 Task: Export a podcast episode to Opus format for efficient streaming and storage.
Action: Mouse moved to (80, 31)
Screenshot: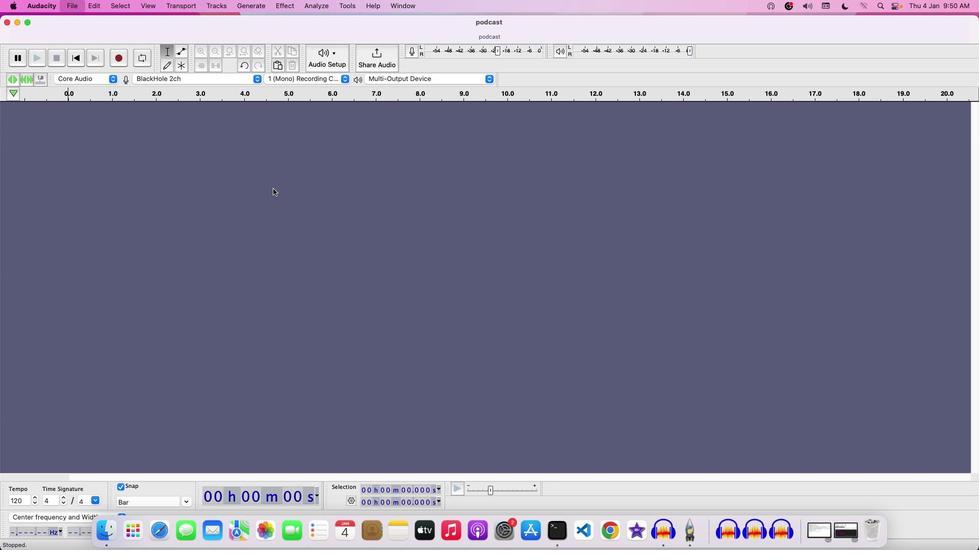 
Action: Mouse pressed left at (80, 31)
Screenshot: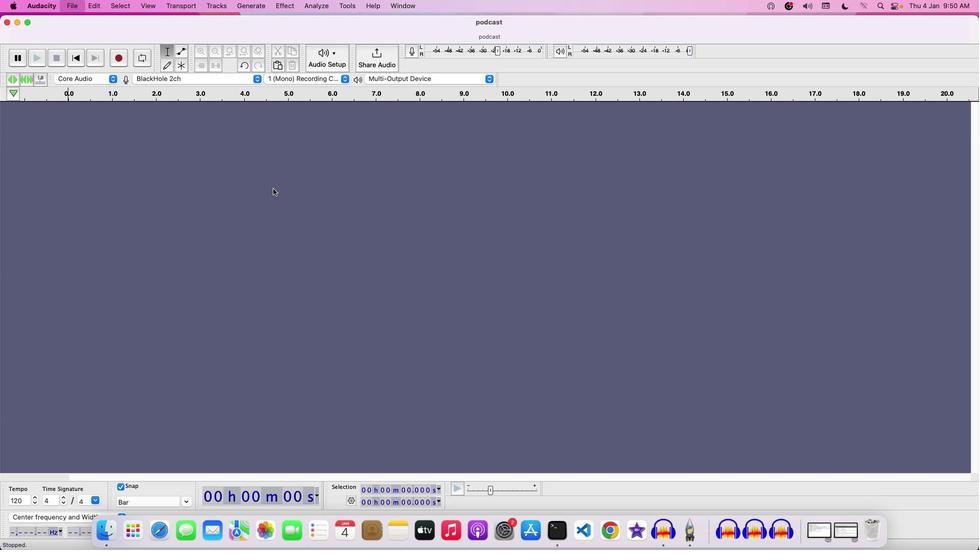 
Action: Mouse moved to (493, 110)
Screenshot: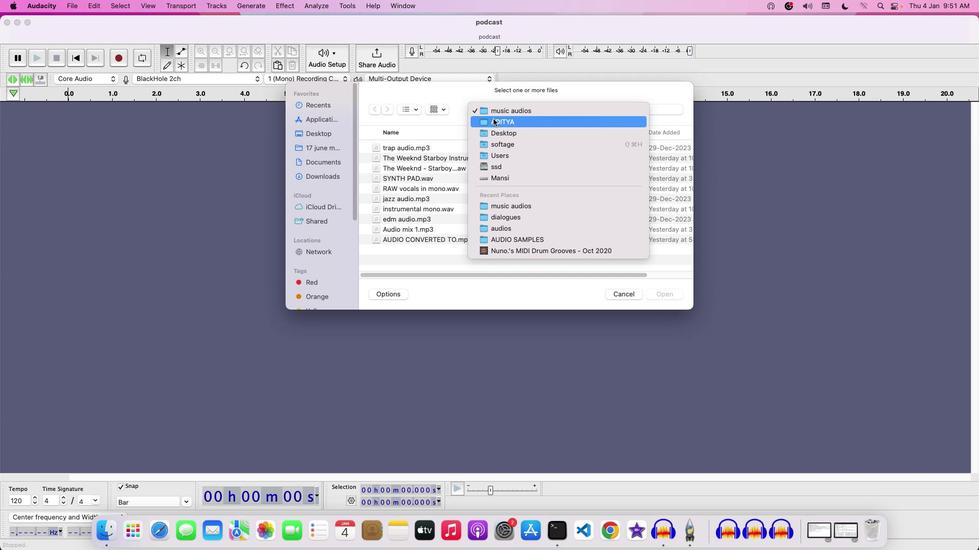 
Action: Mouse pressed left at (493, 110)
Screenshot: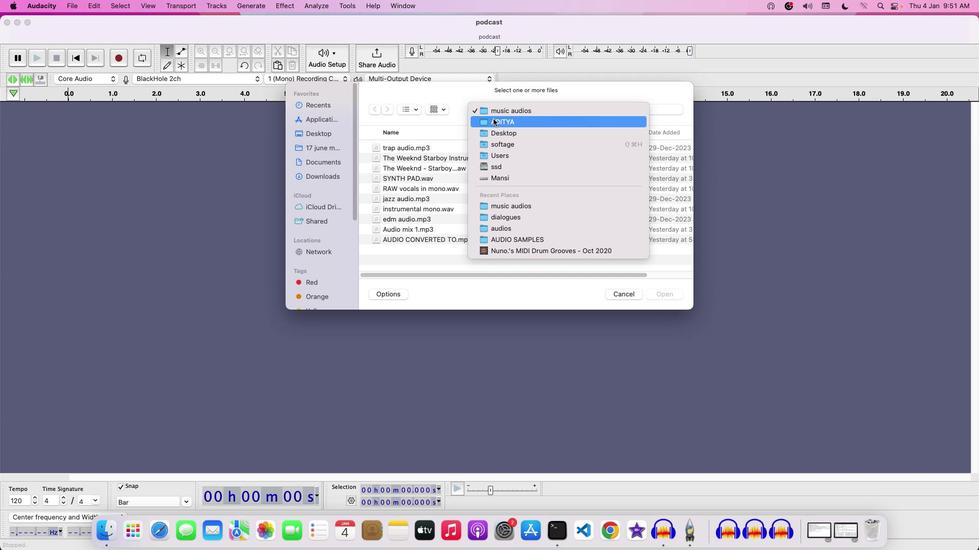 
Action: Mouse moved to (493, 118)
Screenshot: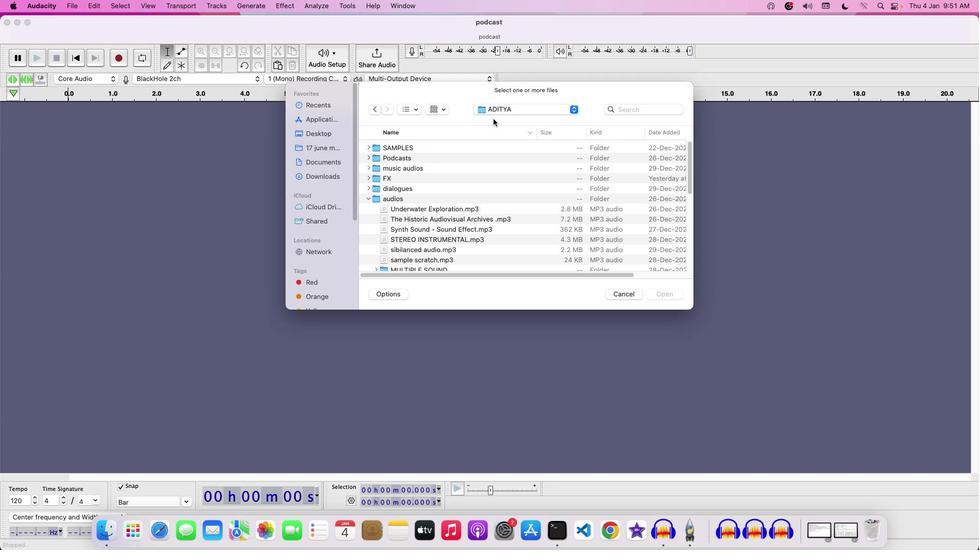 
Action: Mouse pressed left at (493, 118)
Screenshot: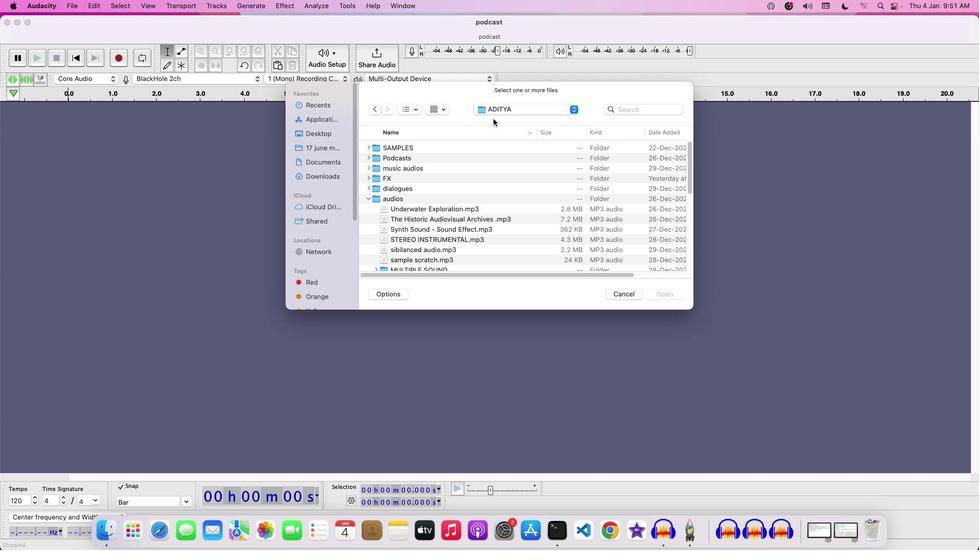 
Action: Mouse moved to (370, 157)
Screenshot: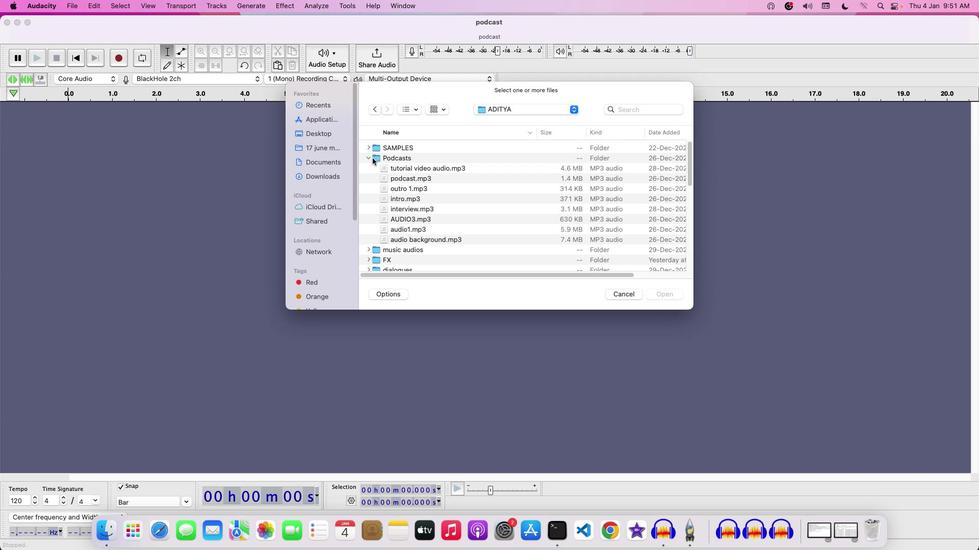 
Action: Mouse pressed left at (370, 157)
Screenshot: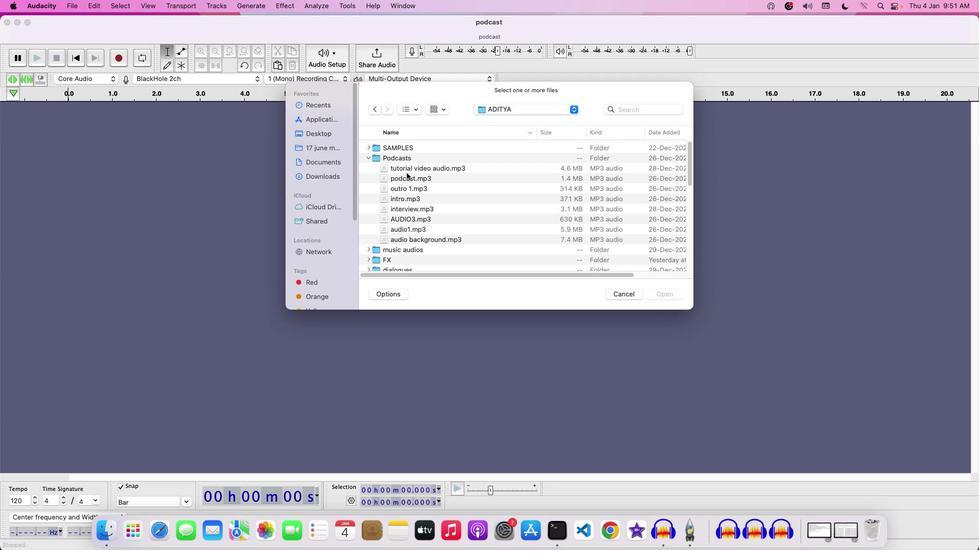 
Action: Mouse moved to (409, 181)
Screenshot: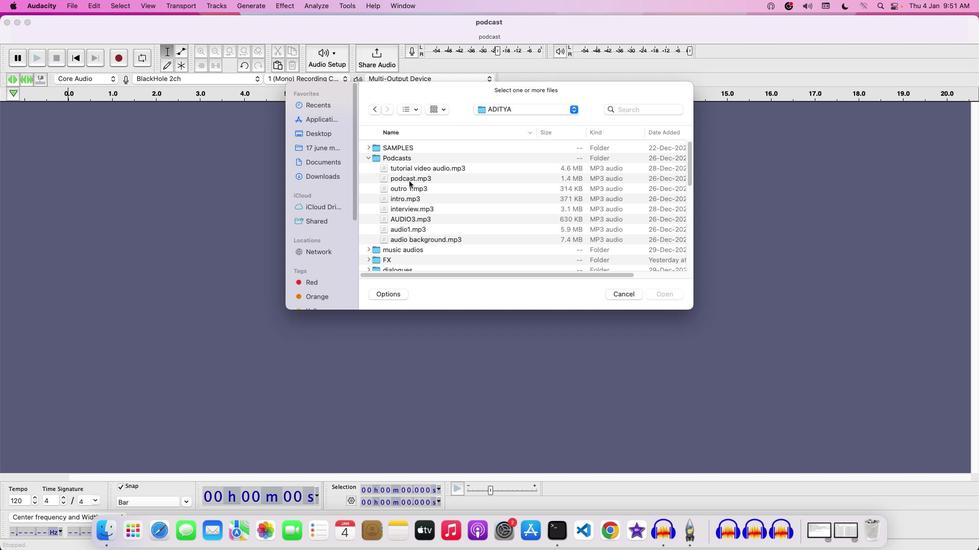 
Action: Mouse pressed left at (409, 181)
Screenshot: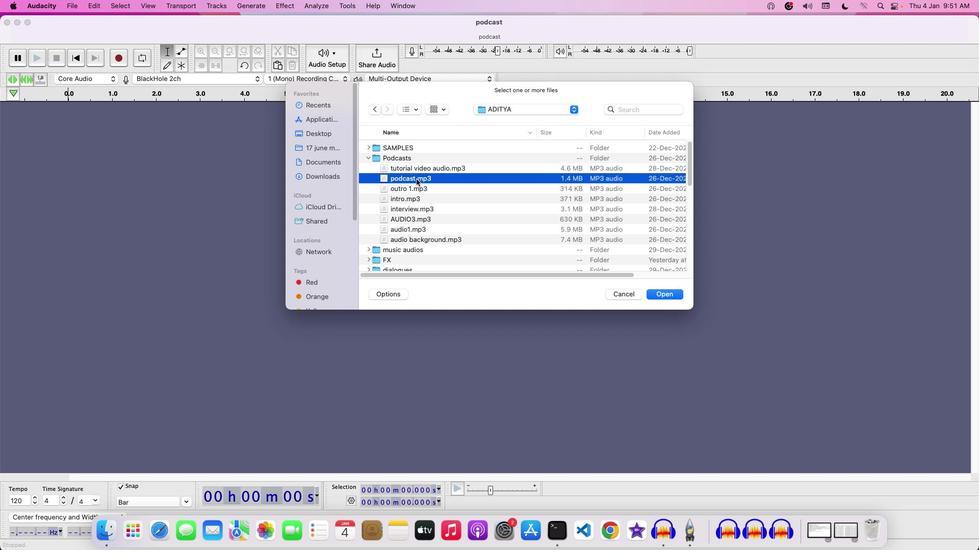 
Action: Mouse moved to (416, 179)
Screenshot: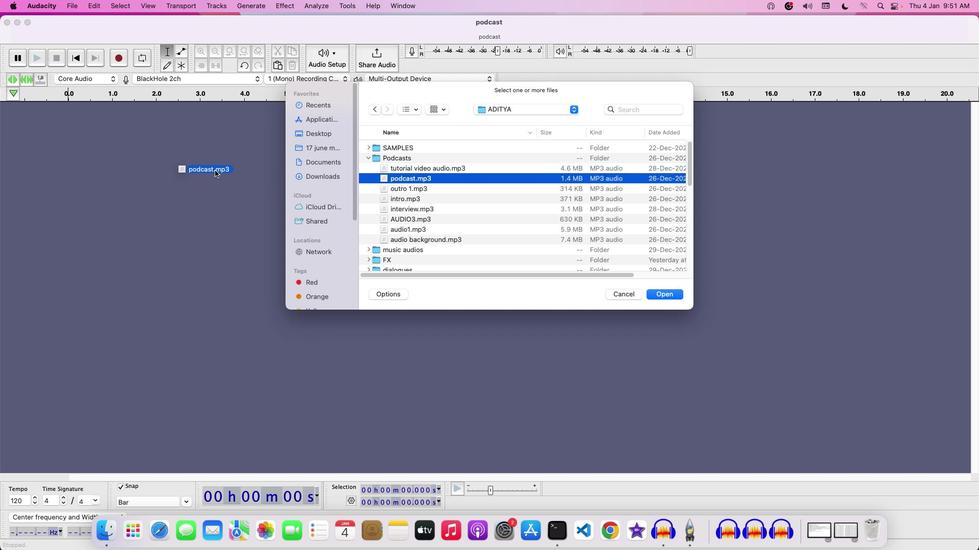 
Action: Mouse pressed left at (416, 179)
Screenshot: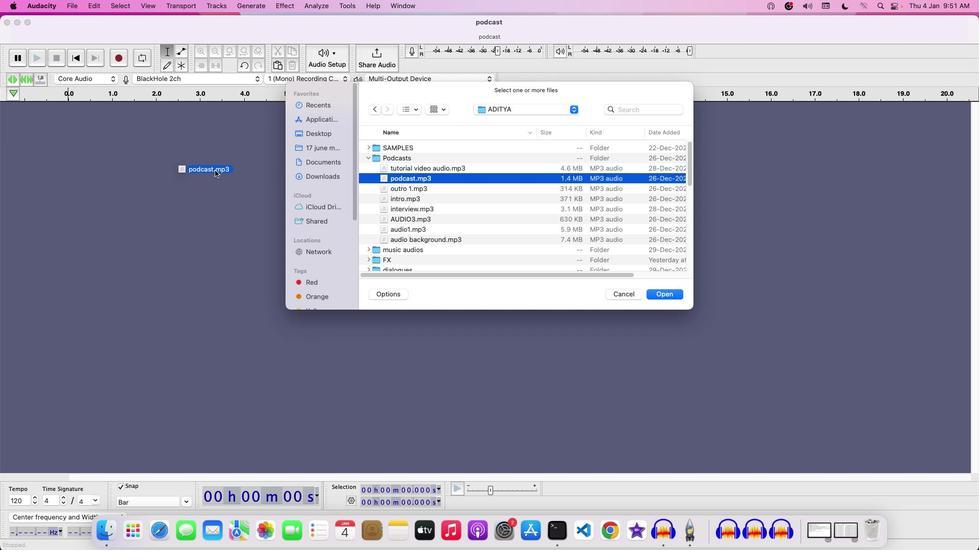 
Action: Mouse moved to (613, 290)
Screenshot: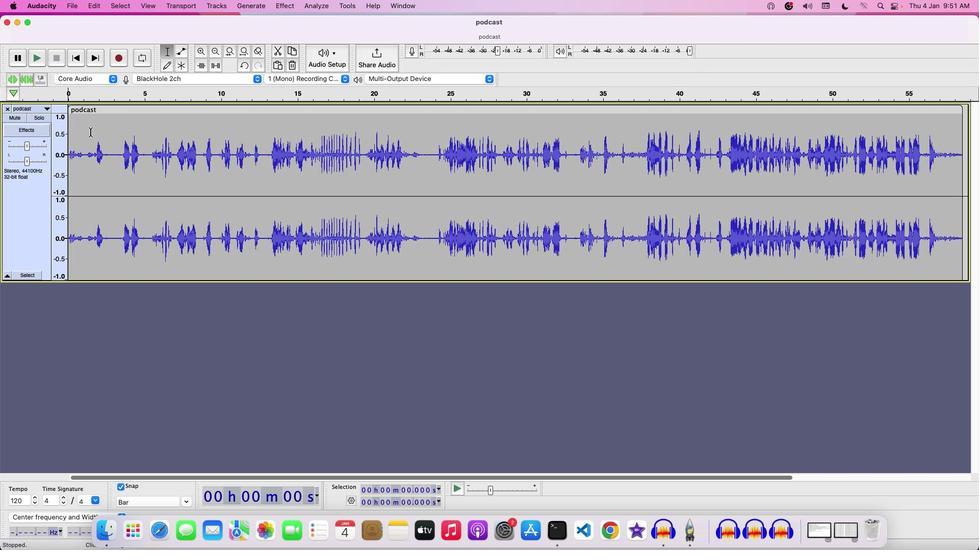 
Action: Mouse pressed left at (613, 290)
Screenshot: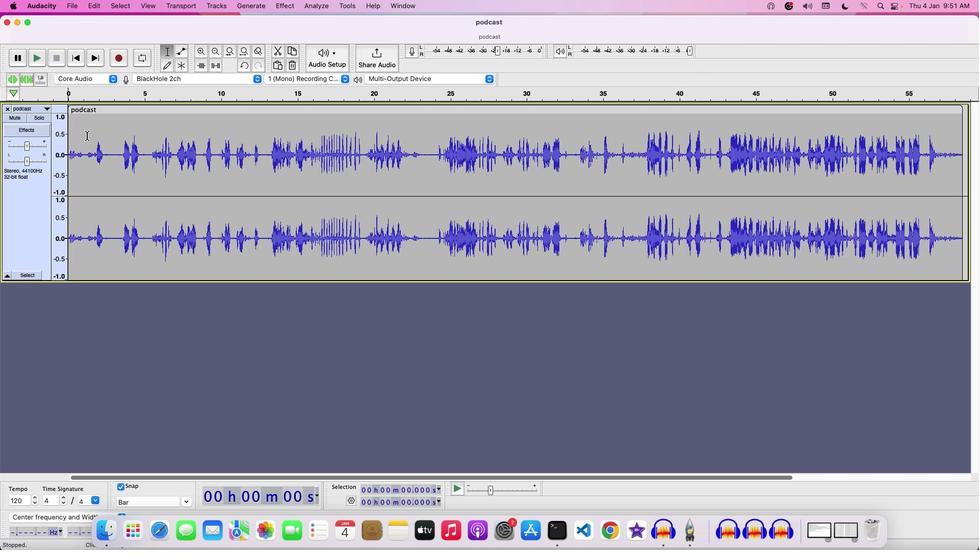 
Action: Mouse moved to (91, 131)
Screenshot: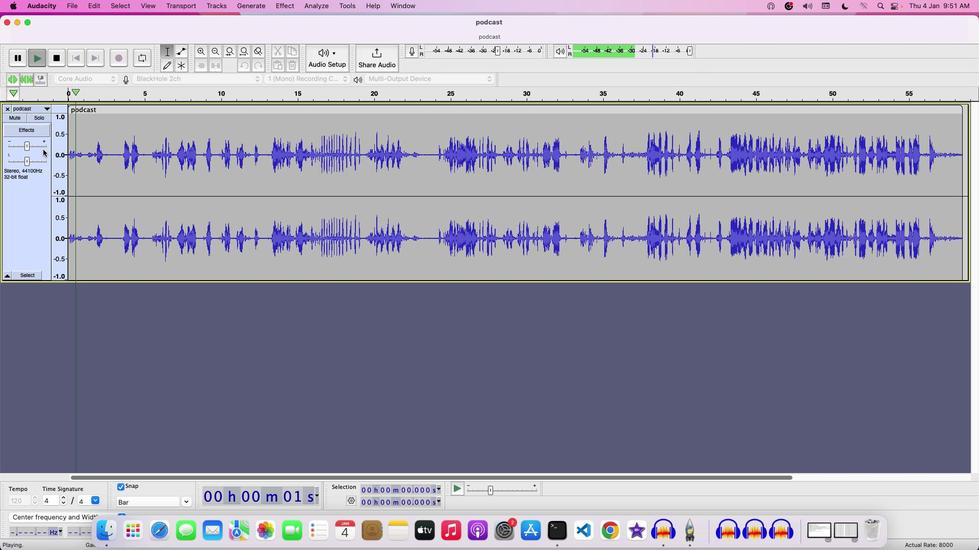 
Action: Key pressed Key.space
Screenshot: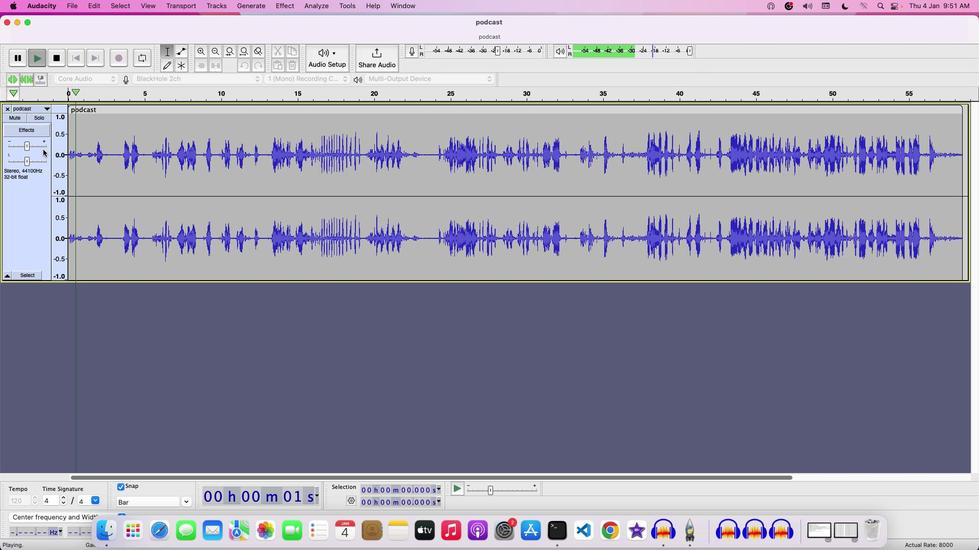 
Action: Mouse moved to (29, 146)
Screenshot: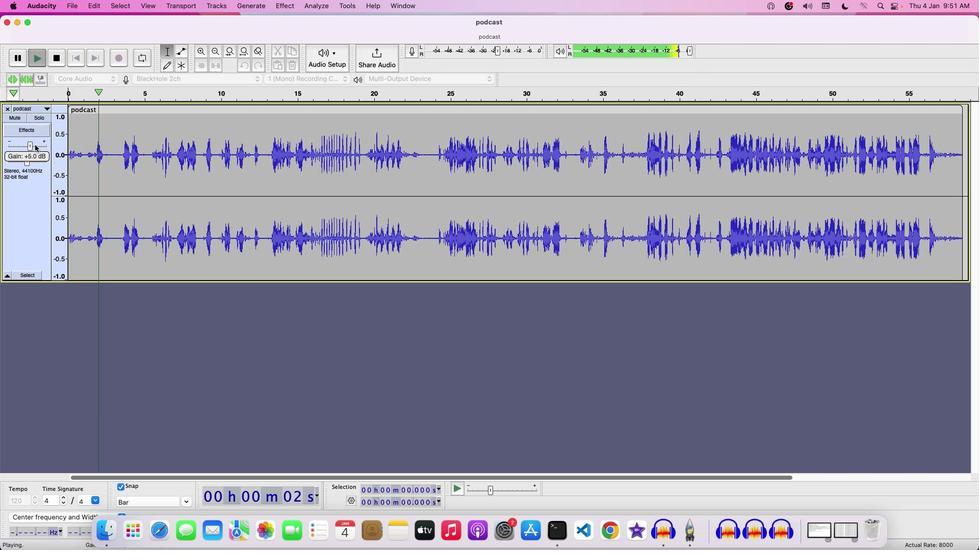 
Action: Mouse pressed left at (29, 146)
Screenshot: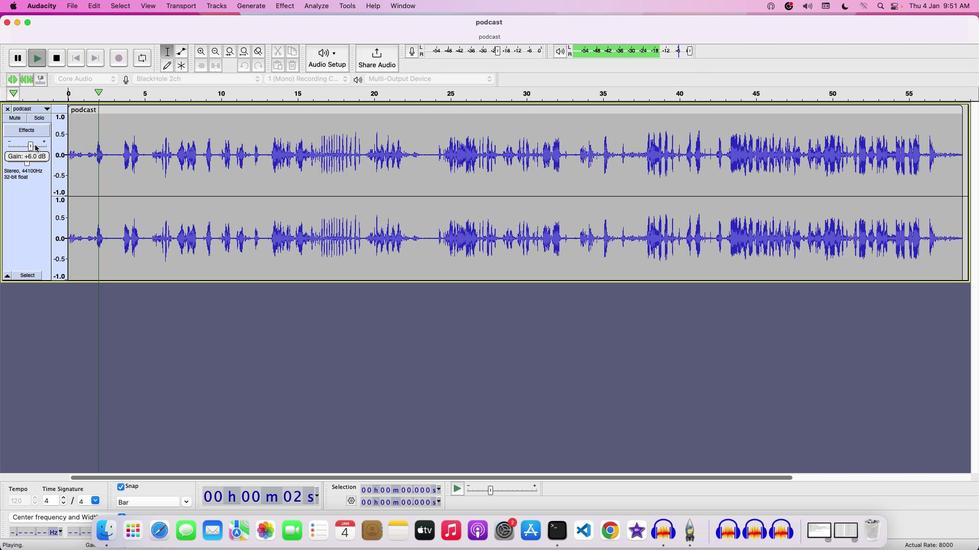 
Action: Mouse moved to (32, 145)
Screenshot: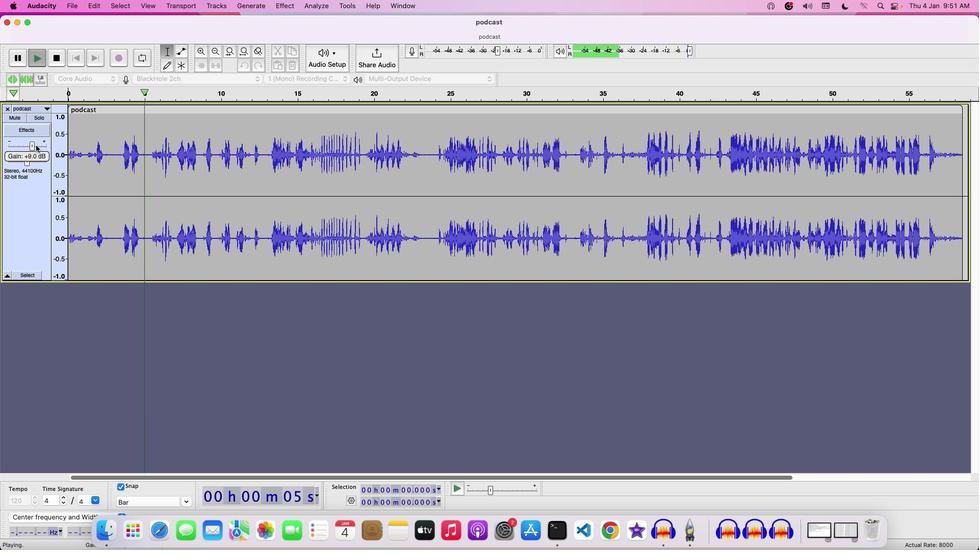 
Action: Mouse pressed left at (32, 145)
Screenshot: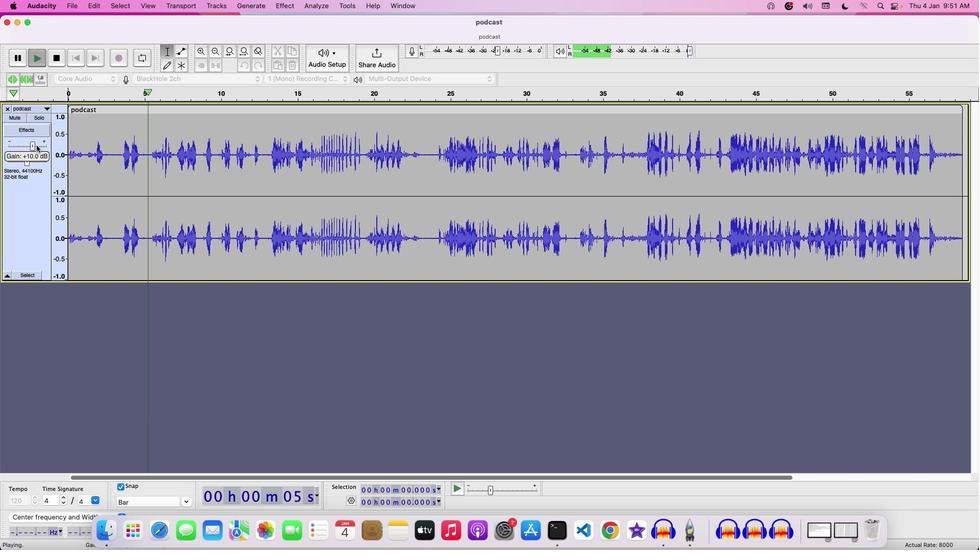 
Action: Mouse moved to (174, 132)
Screenshot: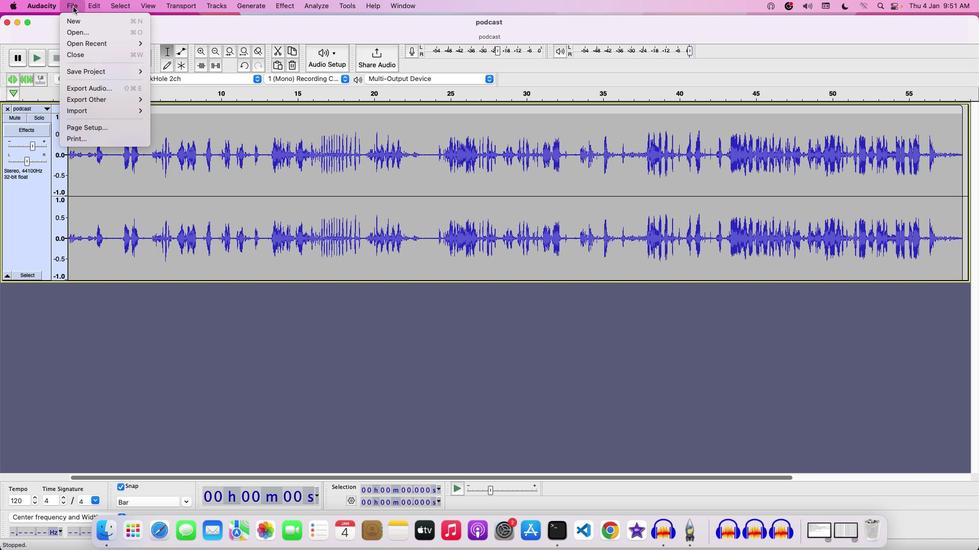 
Action: Key pressed Key.space
Screenshot: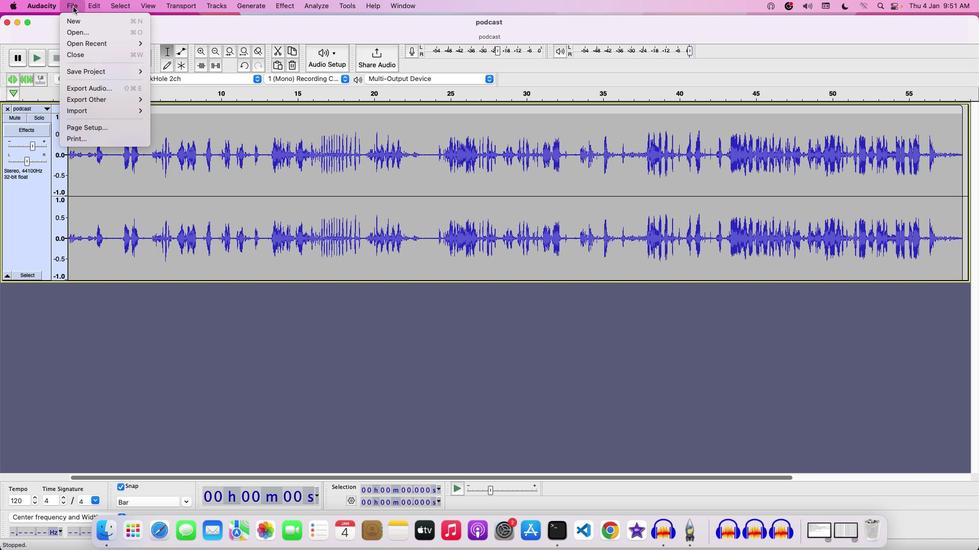 
Action: Mouse moved to (73, 7)
Screenshot: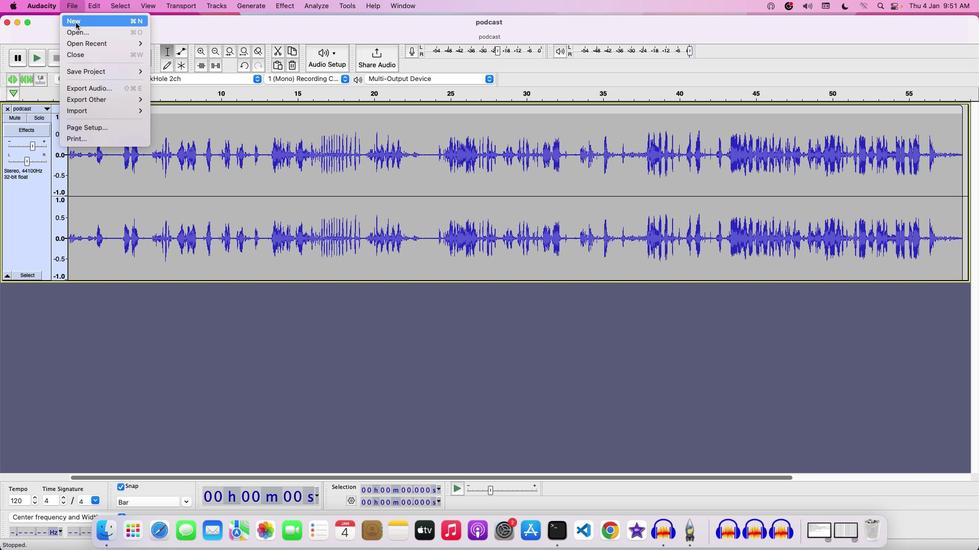
Action: Mouse pressed left at (73, 7)
Screenshot: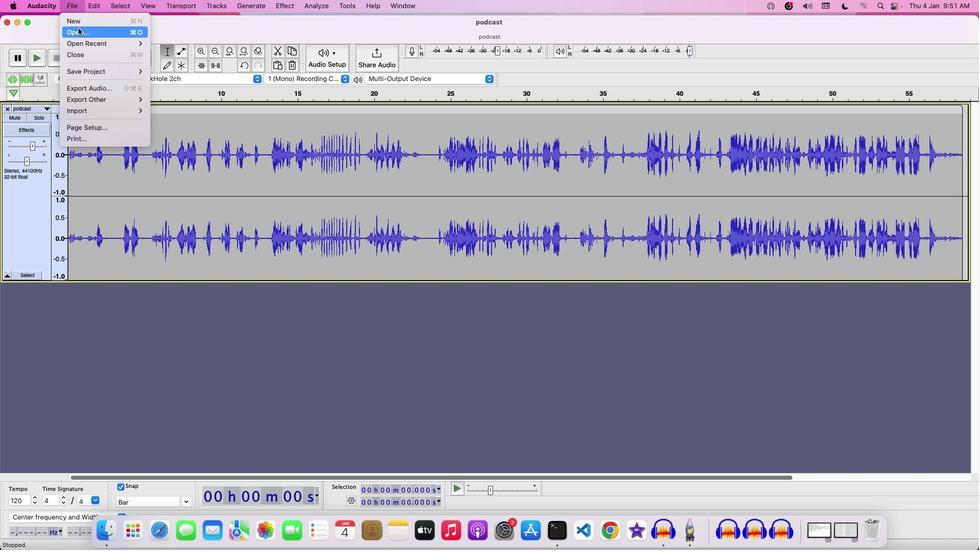 
Action: Mouse moved to (90, 85)
Screenshot: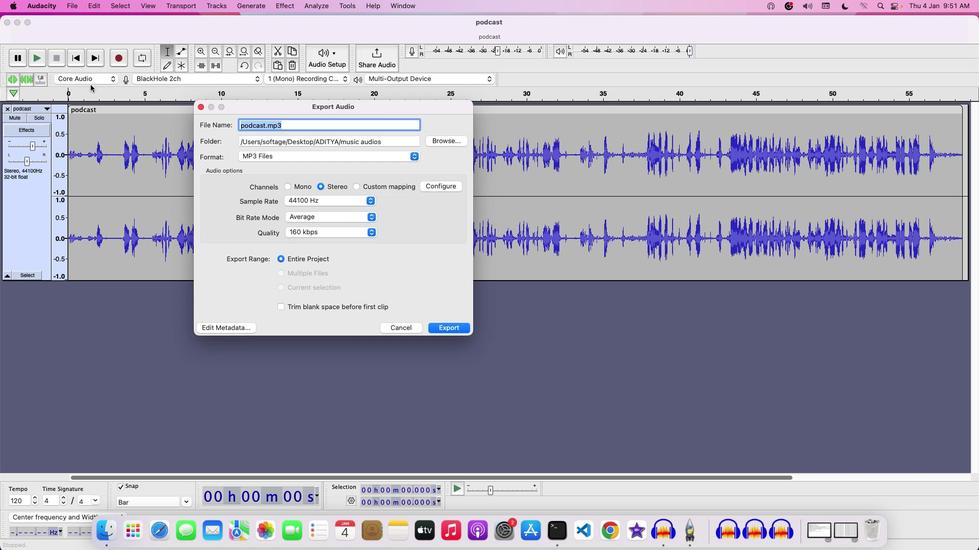 
Action: Mouse pressed left at (90, 85)
Screenshot: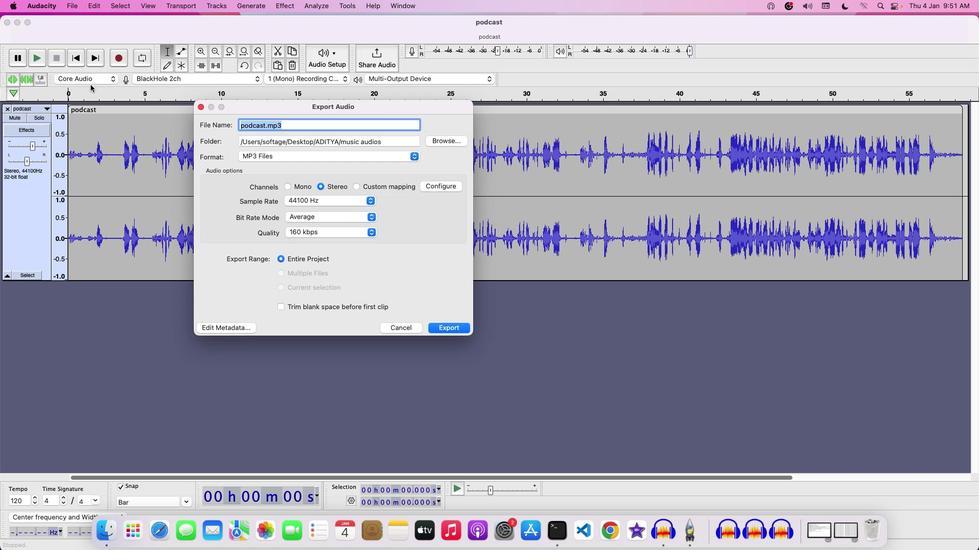 
Action: Mouse moved to (309, 131)
Screenshot: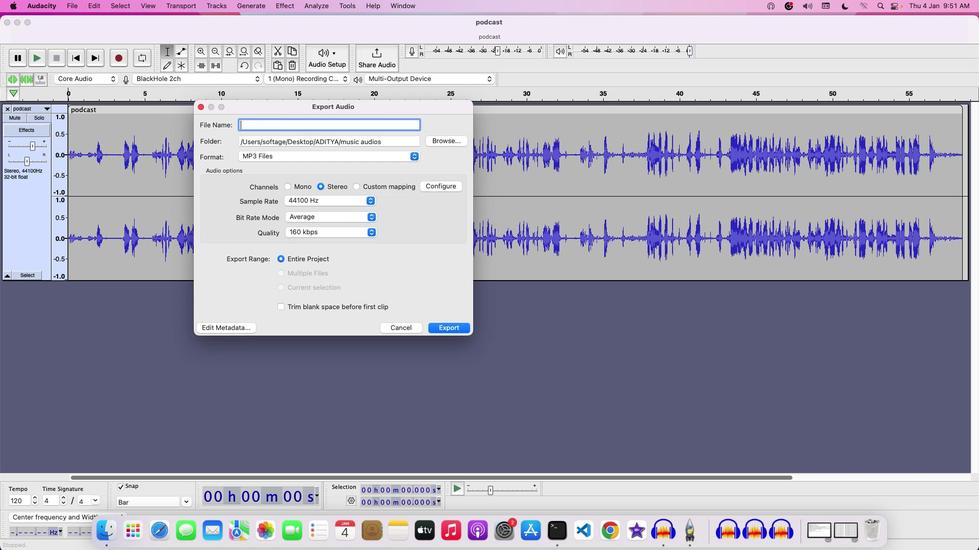 
Action: Key pressed Key.backspace'P''O''D''C''A''S''T'Key.space'E''P''I''S''O''D''E'Key.space
Screenshot: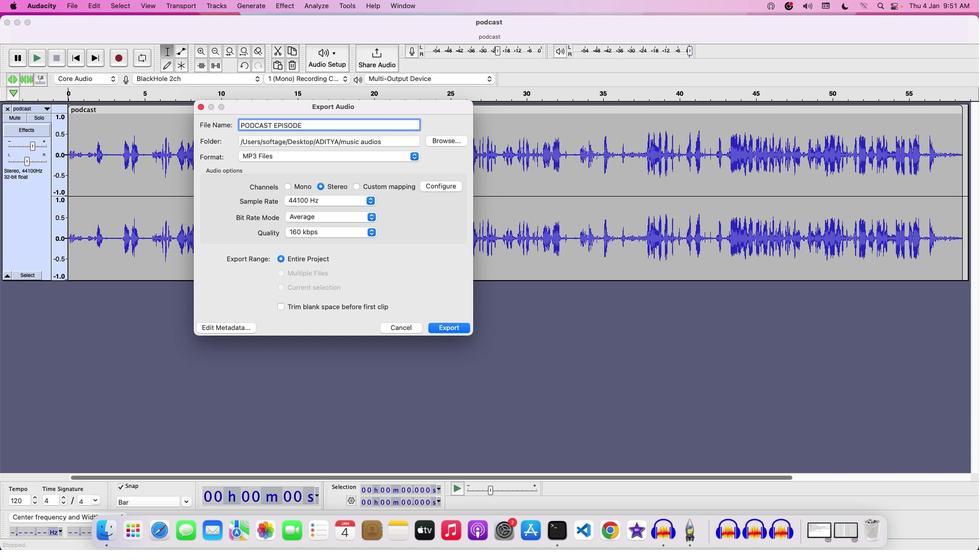 
Action: Mouse moved to (310, 109)
Screenshot: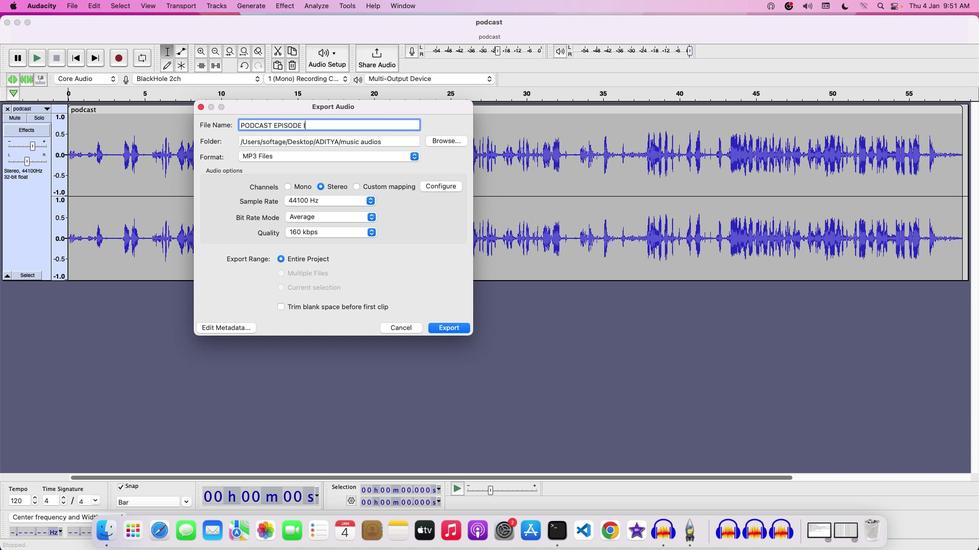 
Action: Key pressed 'I''N'Key.space'O''P''U''S'Key.space'F''O''R''M''A''T'
Screenshot: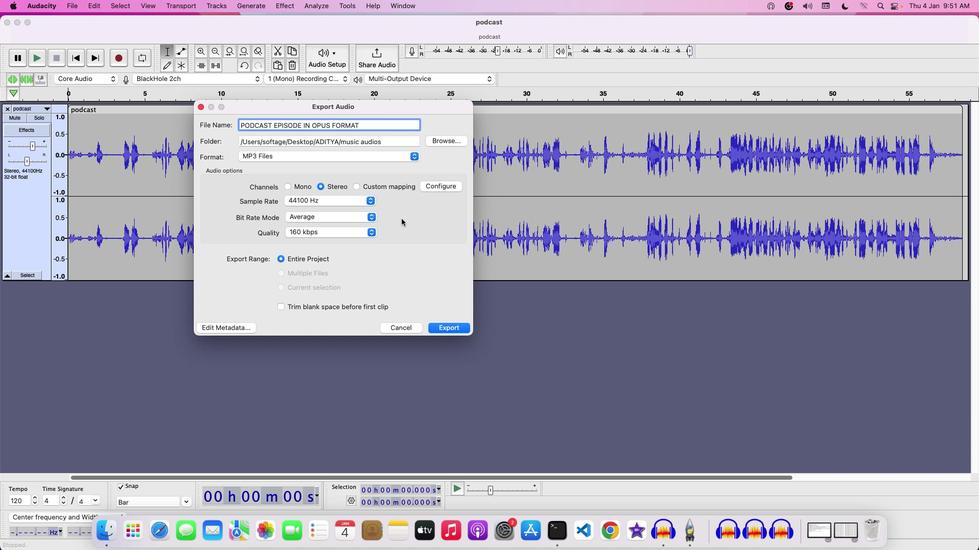 
Action: Mouse moved to (359, 156)
Screenshot: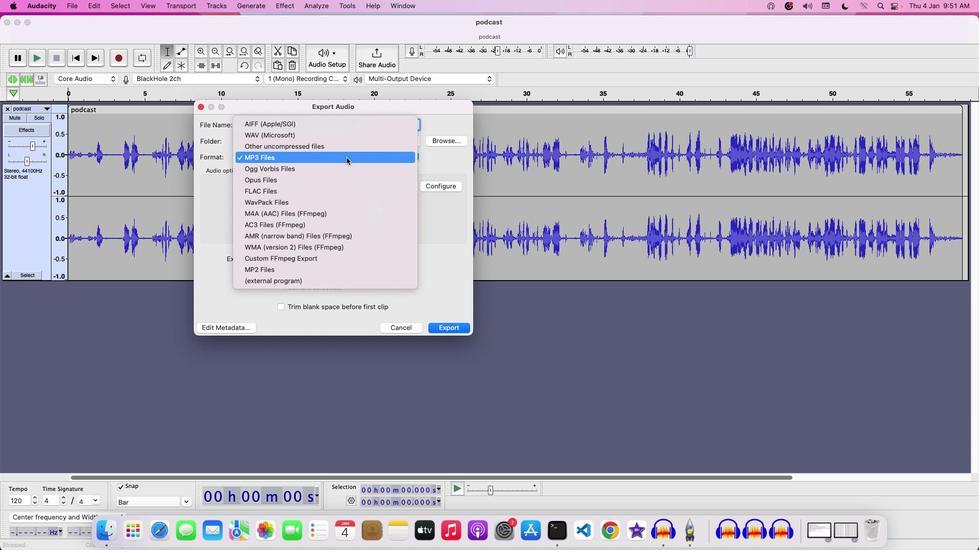 
Action: Mouse pressed left at (359, 156)
Screenshot: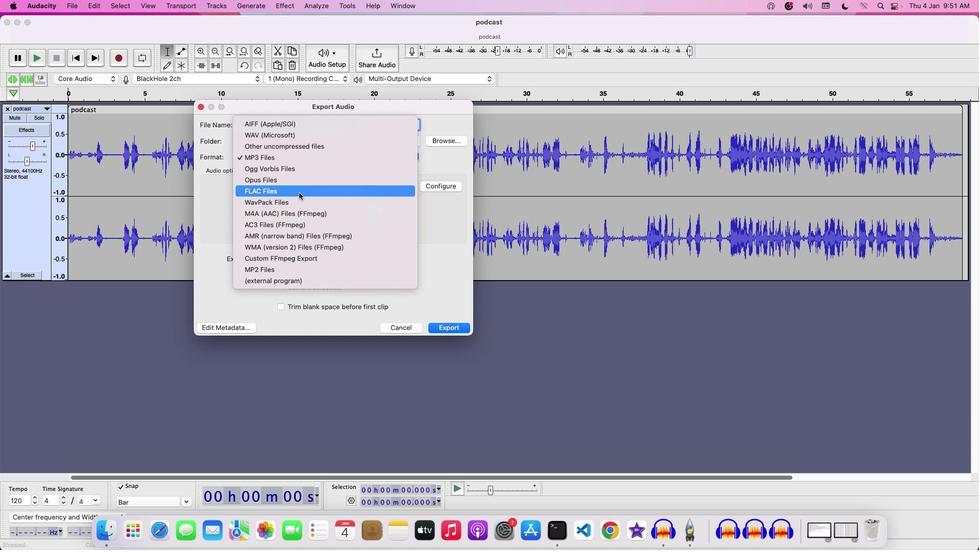 
Action: Mouse moved to (297, 181)
Screenshot: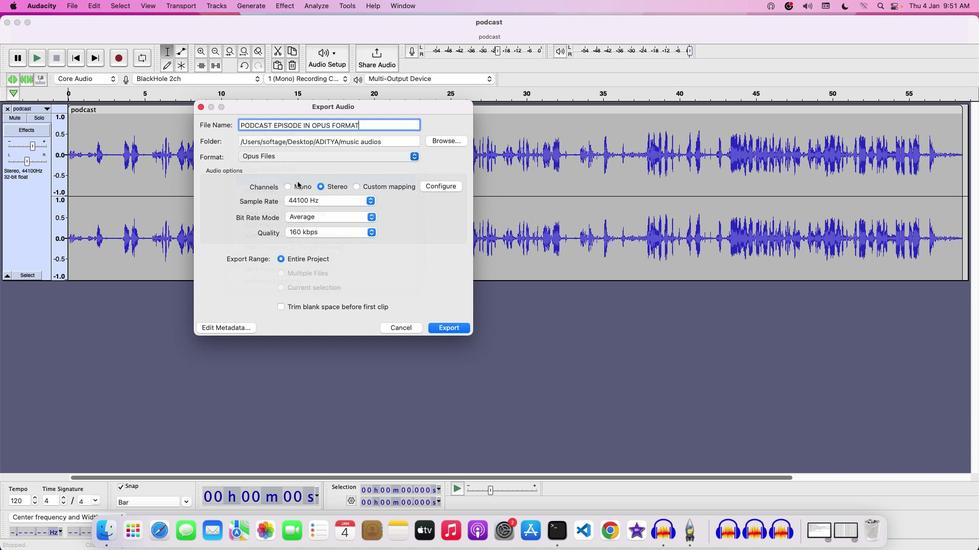 
Action: Mouse pressed left at (297, 181)
Screenshot: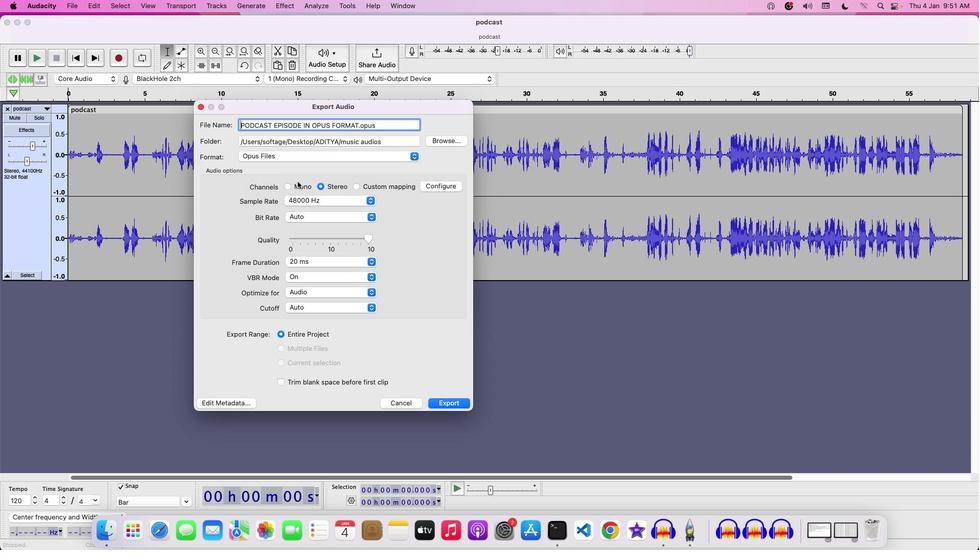 
Action: Mouse moved to (457, 406)
Screenshot: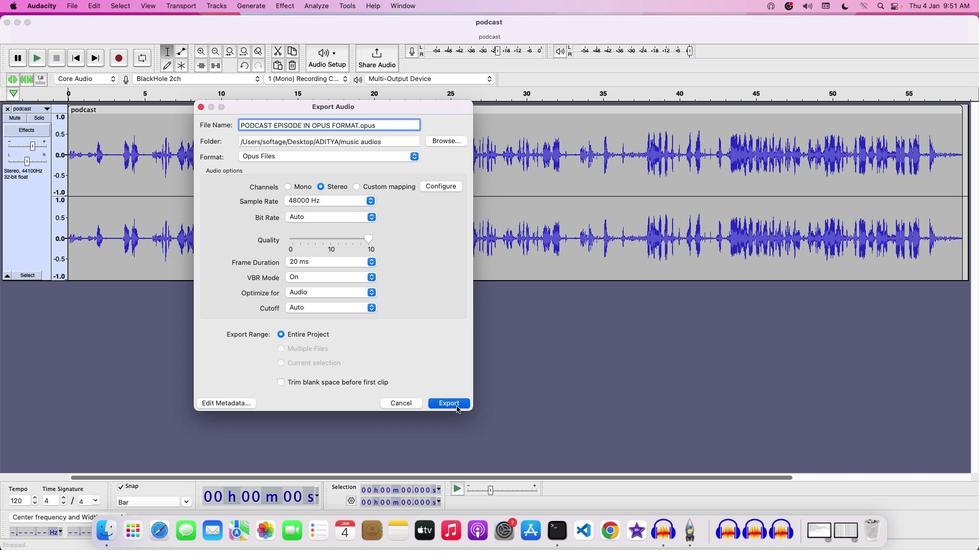
Action: Mouse pressed left at (457, 406)
Screenshot: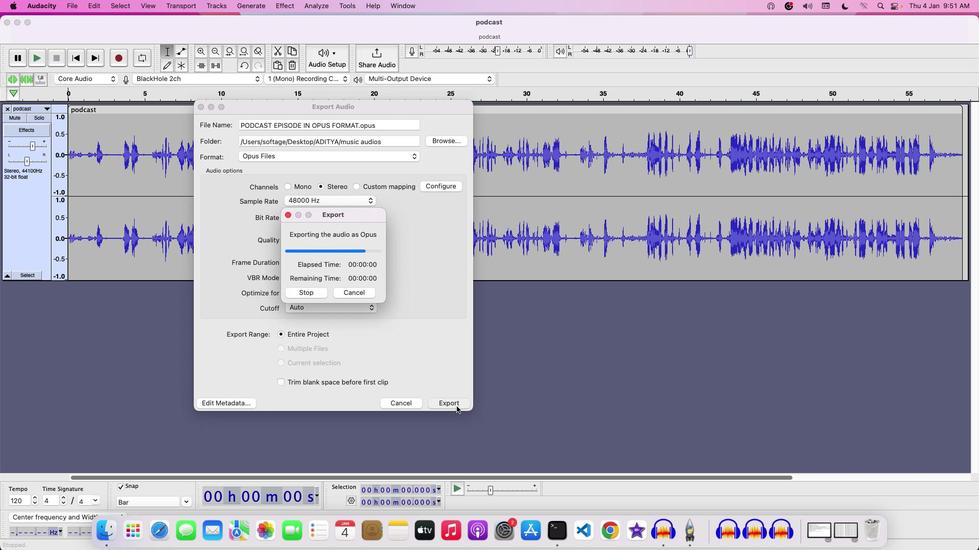 
Action: Mouse moved to (65, 8)
Screenshot: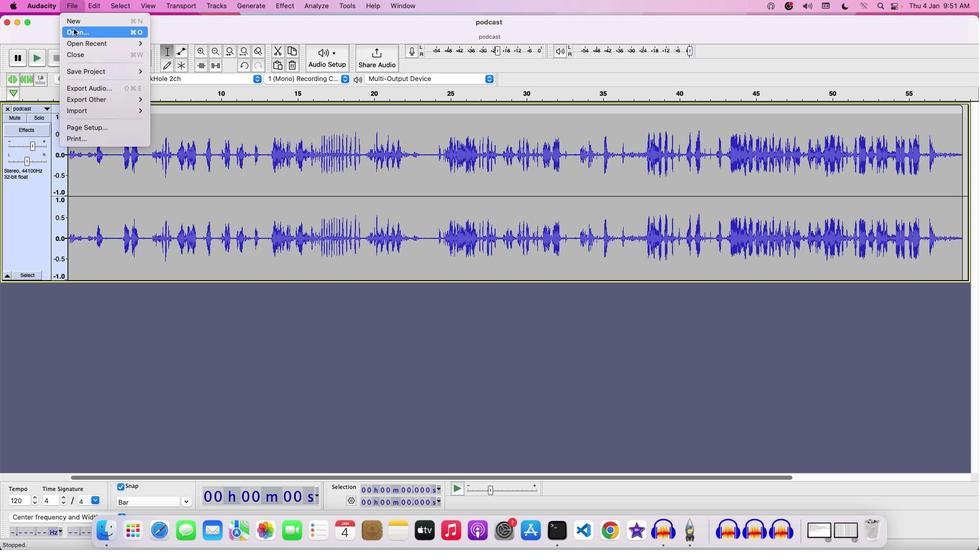 
Action: Mouse pressed left at (65, 8)
Screenshot: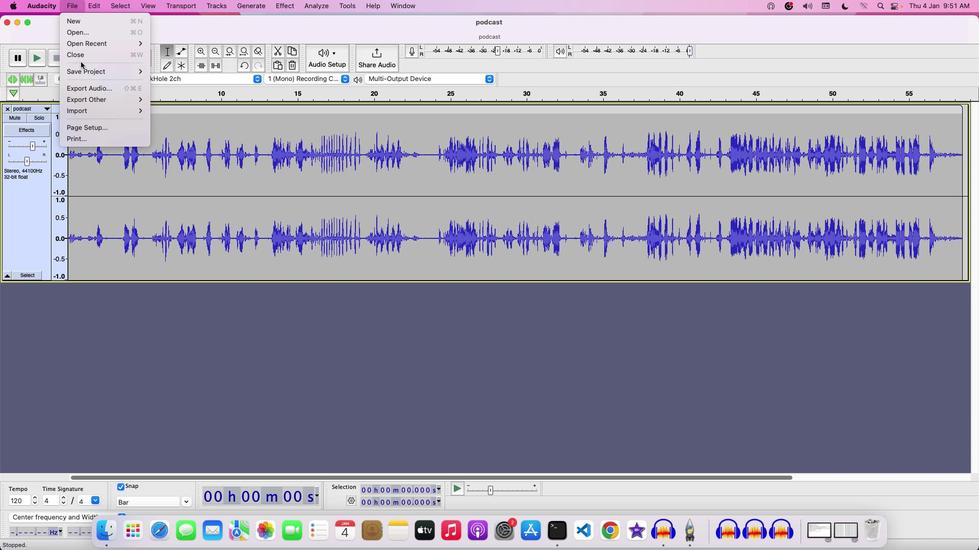 
Action: Mouse moved to (82, 67)
Screenshot: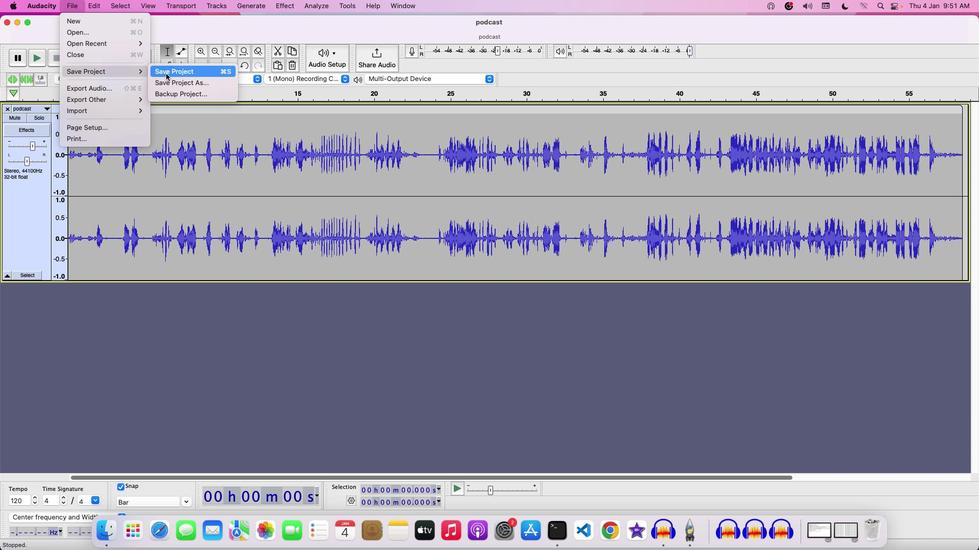 
Action: Mouse pressed left at (82, 67)
Screenshot: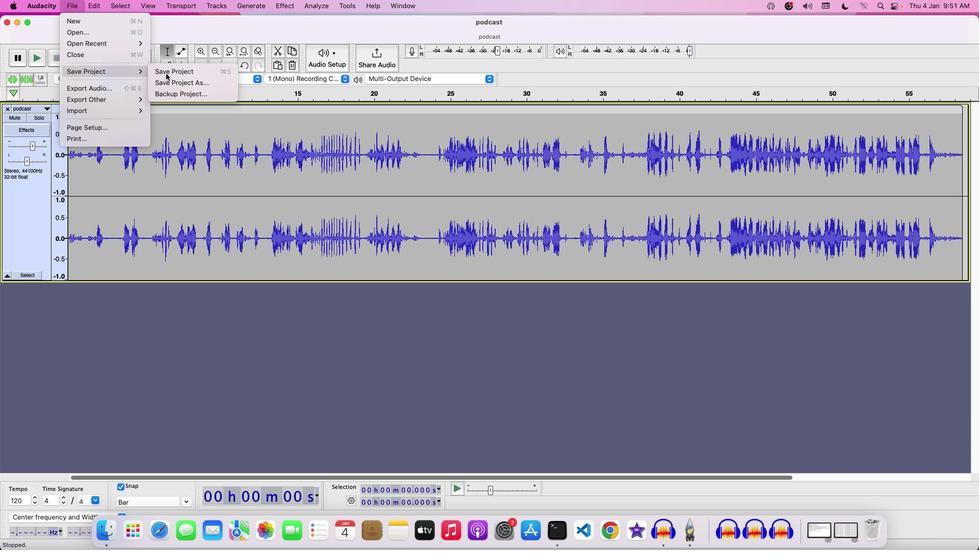 
Action: Mouse moved to (165, 73)
Screenshot: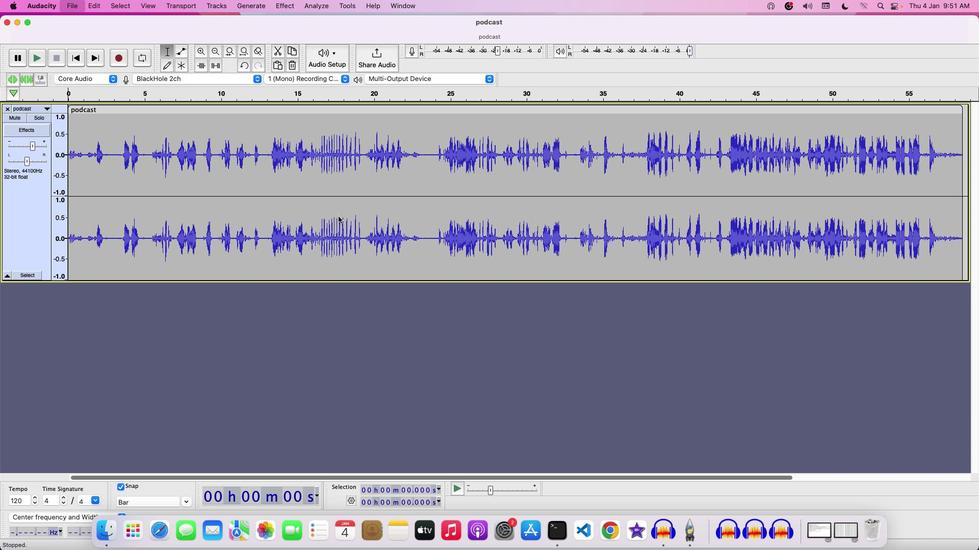 
Action: Mouse pressed left at (165, 73)
Screenshot: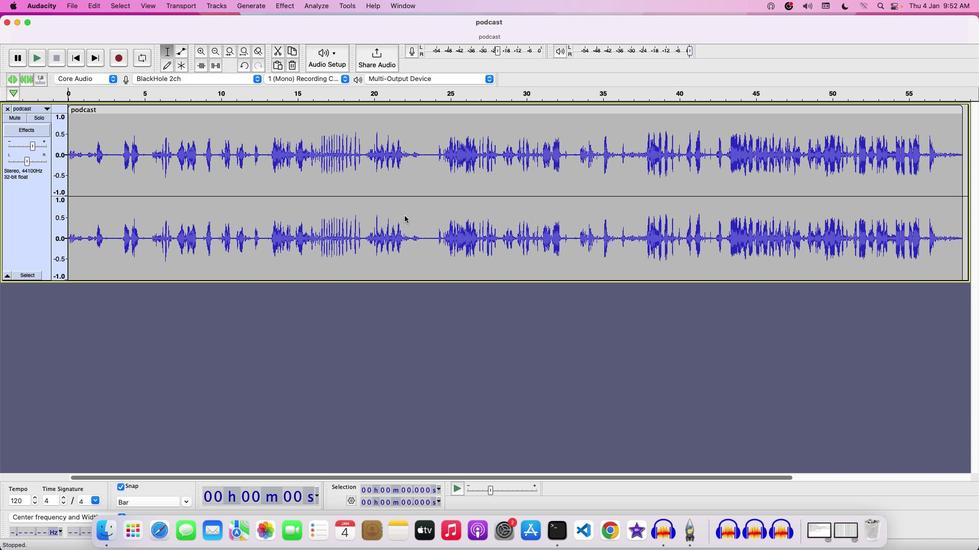 
Action: Mouse moved to (469, 152)
Screenshot: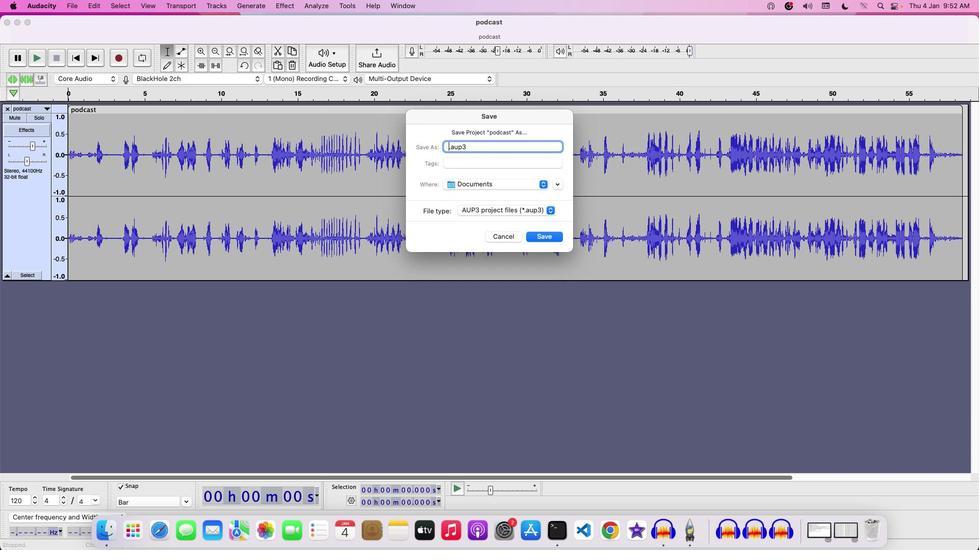
Action: Key pressed Key.backspace'E''X''P''O''R''T''I''N''G'Key.space'P''O''D''C''A''S''T'Key.space'E''P''I''S''O''D''E'Key.space'I''N'Key.space'O''P''U''S'Key.space'F''O''R''M''A''T'
Screenshot: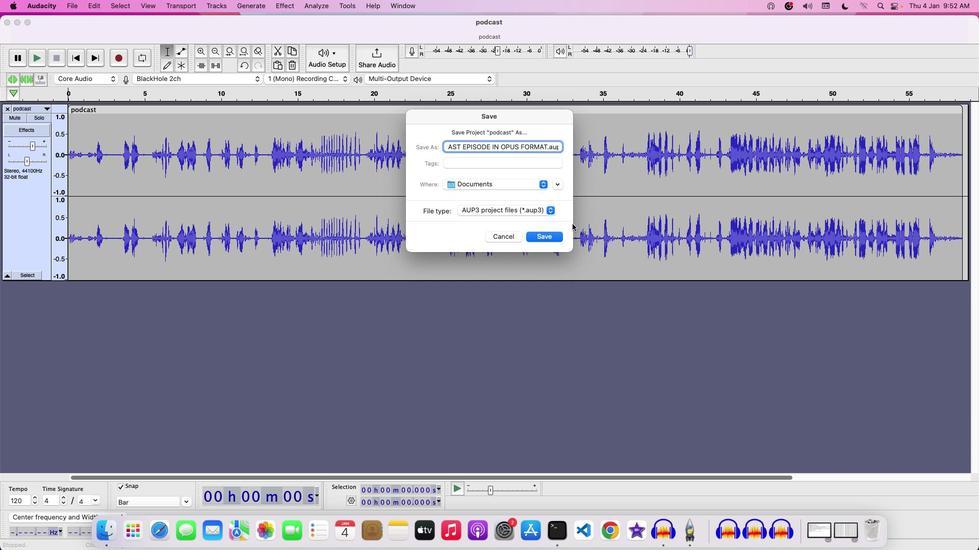 
Action: Mouse moved to (561, 240)
Screenshot: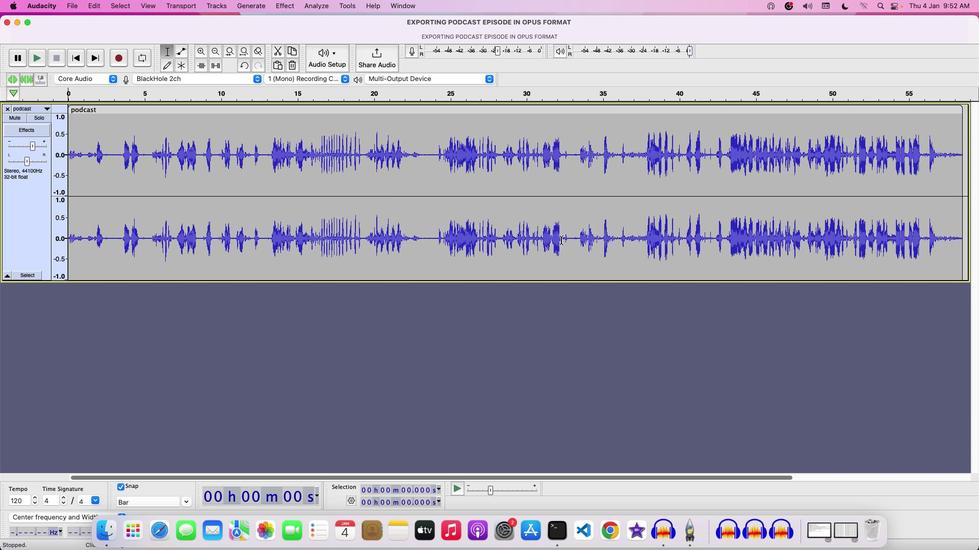 
Action: Mouse pressed left at (561, 240)
Screenshot: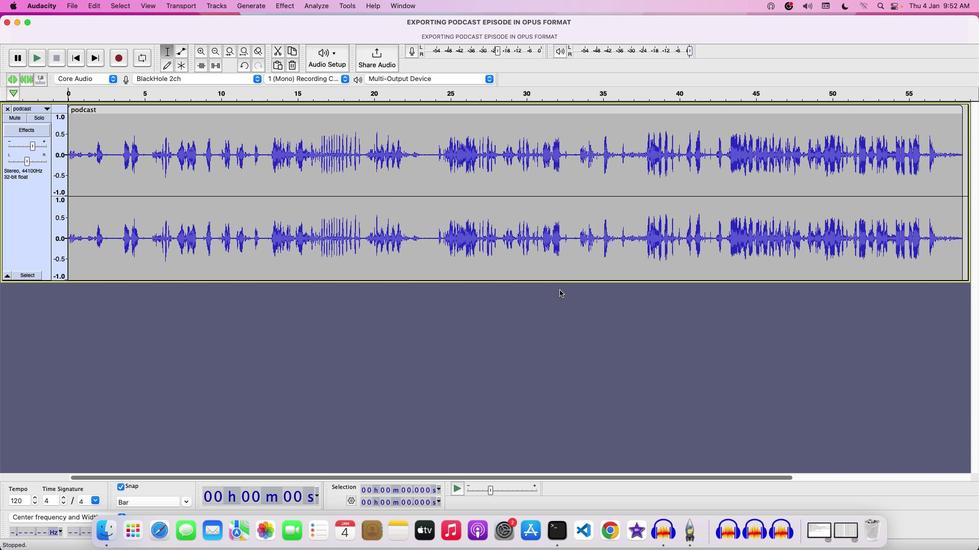 
Action: Mouse moved to (559, 290)
Screenshot: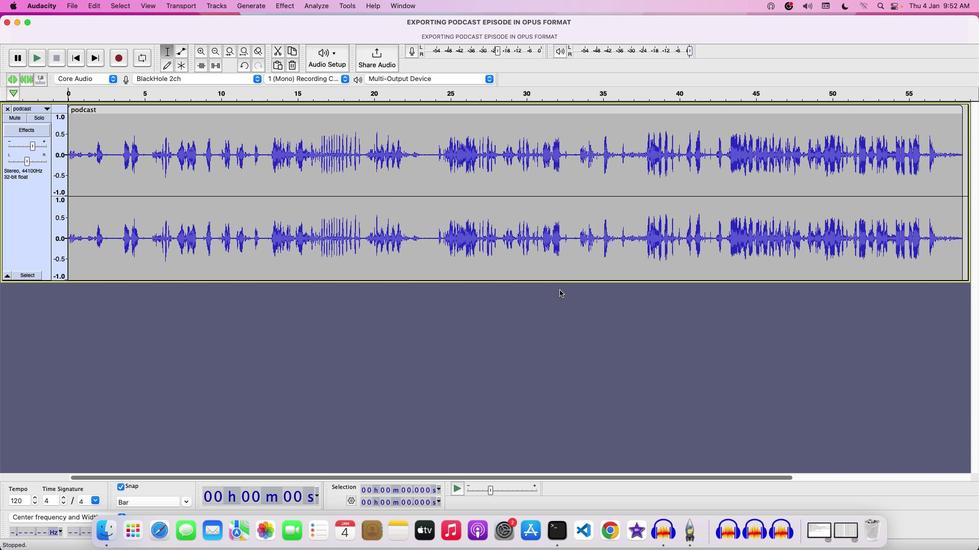 
